 Task: Use the advanced options to search in these repositories "rails/rails."
Action: Mouse moved to (134, 376)
Screenshot: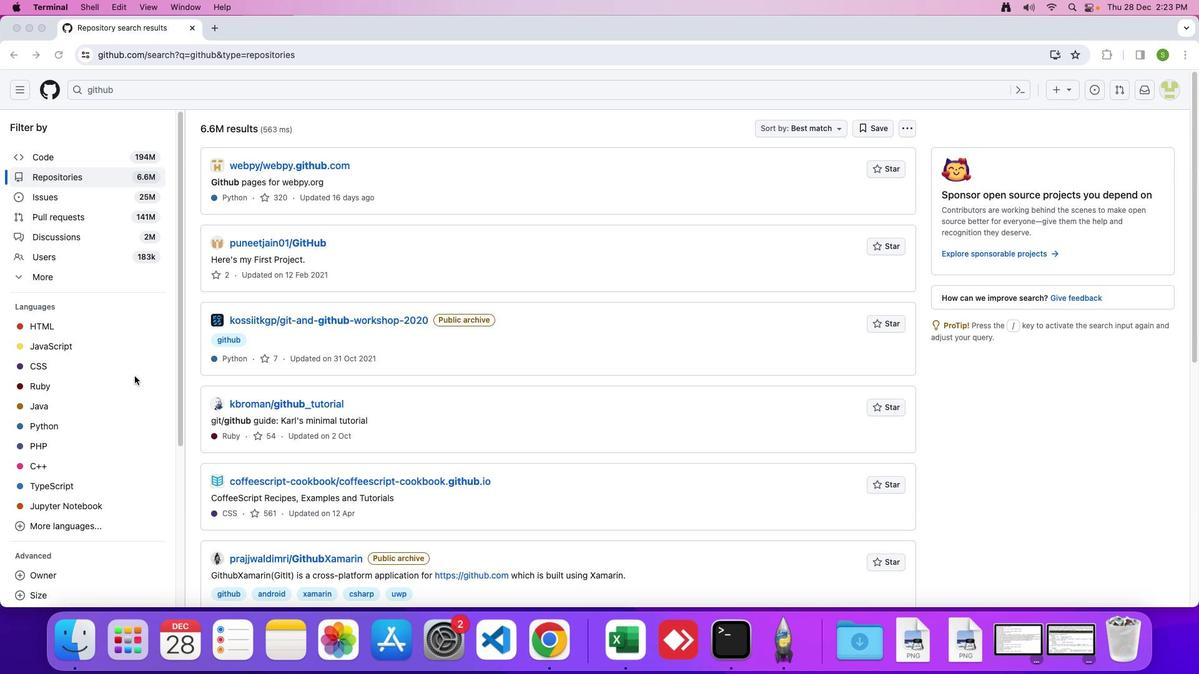 
Action: Mouse scrolled (134, 376) with delta (0, 0)
Screenshot: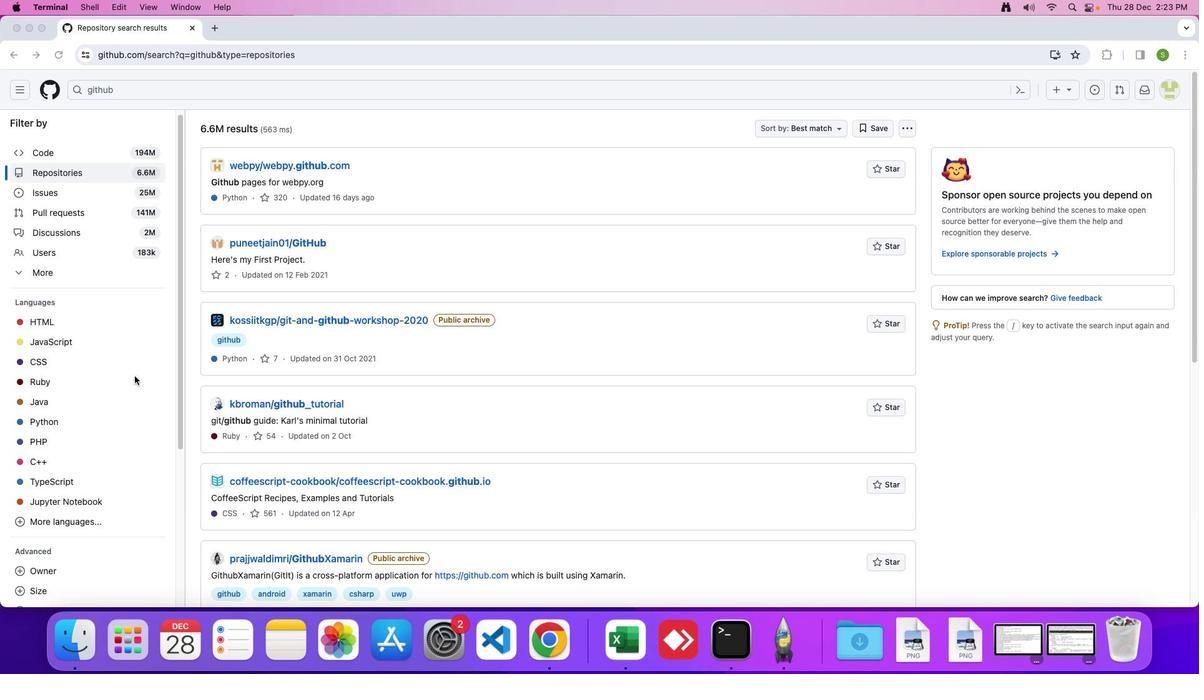 
Action: Mouse scrolled (134, 376) with delta (0, 0)
Screenshot: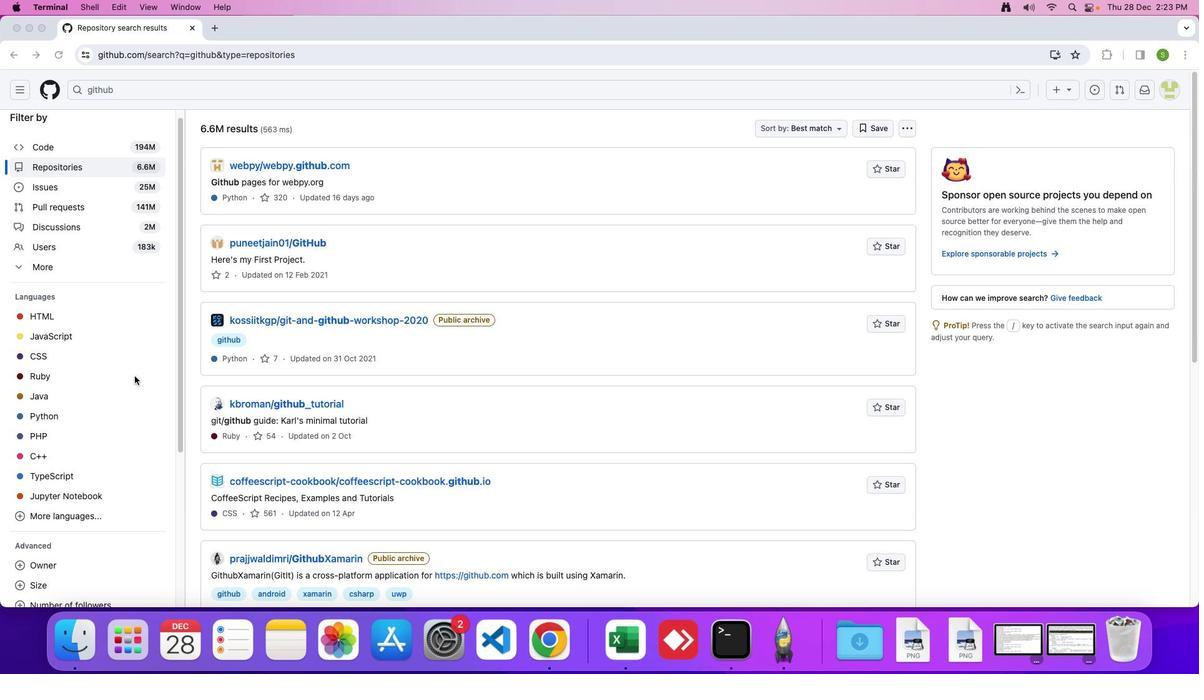 
Action: Mouse moved to (134, 376)
Screenshot: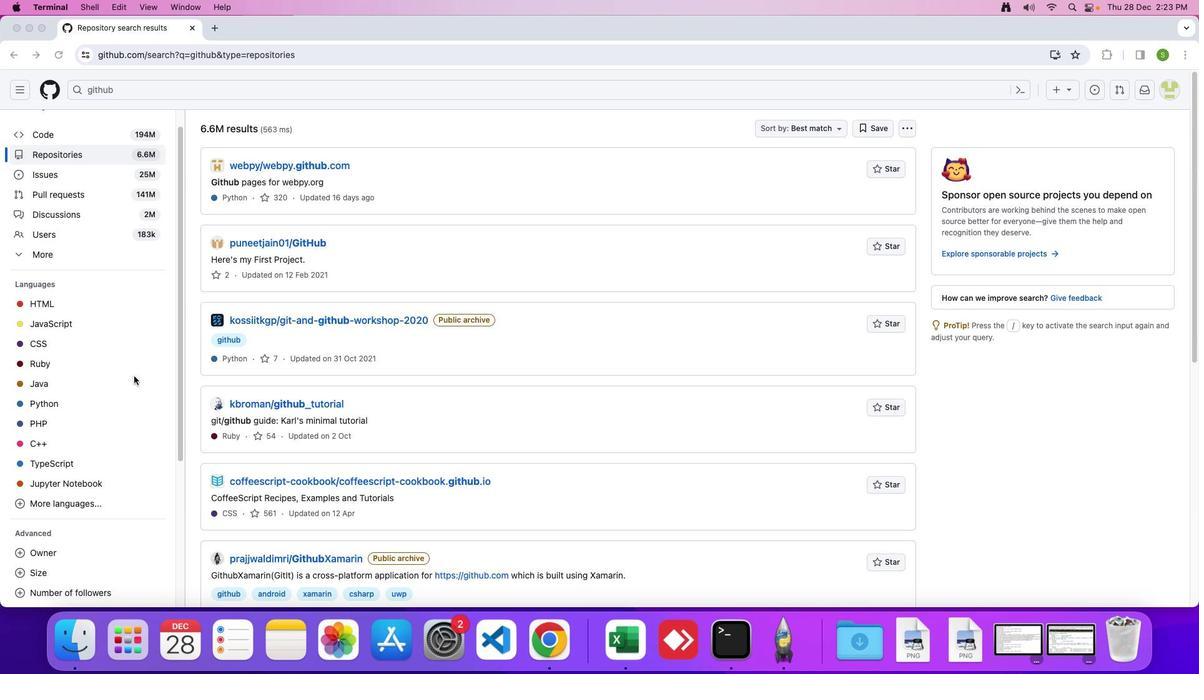 
Action: Mouse scrolled (134, 376) with delta (0, 0)
Screenshot: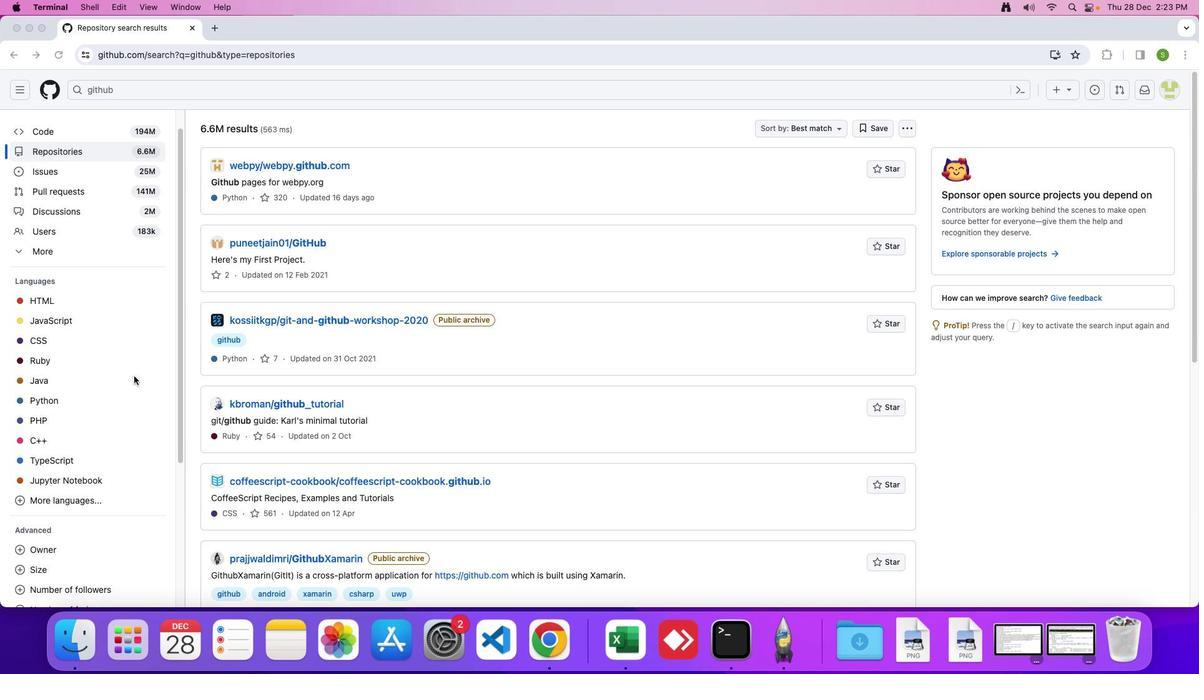 
Action: Mouse scrolled (134, 376) with delta (0, 0)
Screenshot: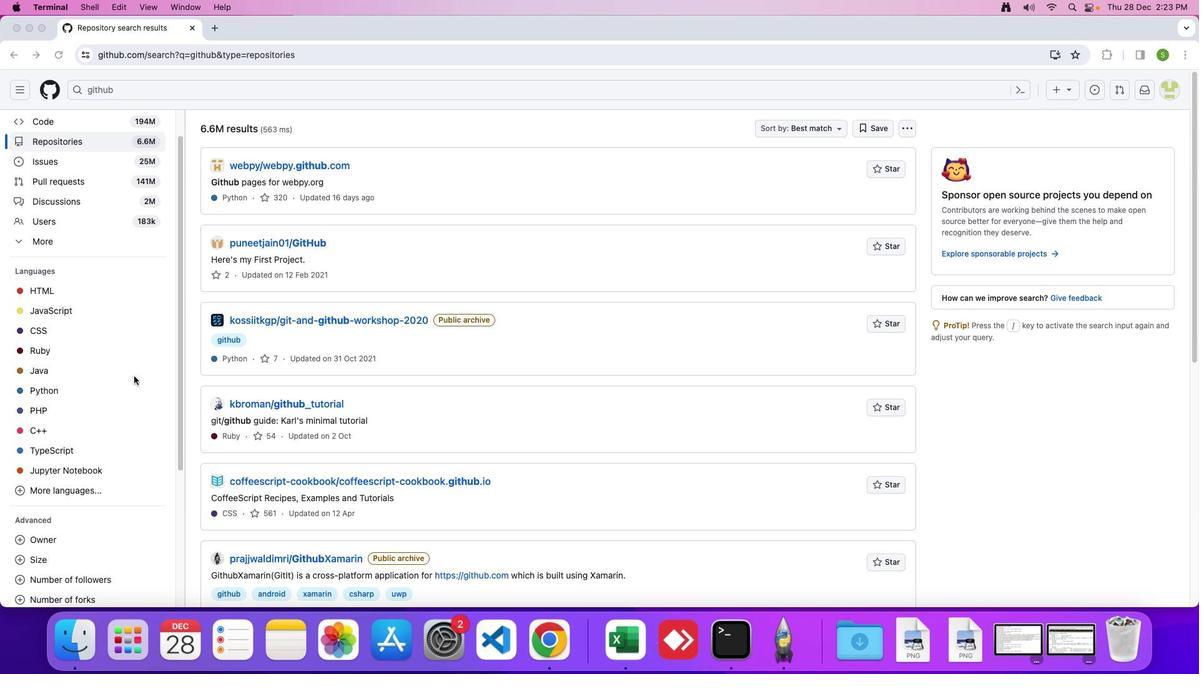 
Action: Mouse scrolled (134, 376) with delta (0, 0)
Screenshot: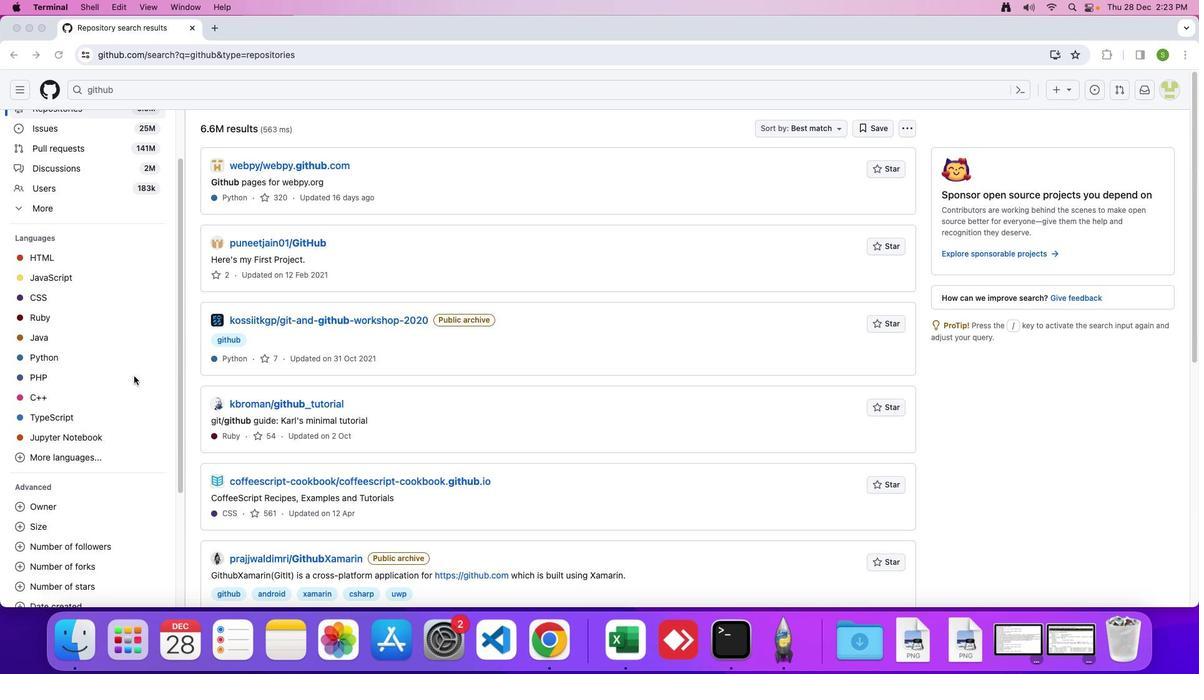 
Action: Mouse scrolled (134, 376) with delta (0, 0)
Screenshot: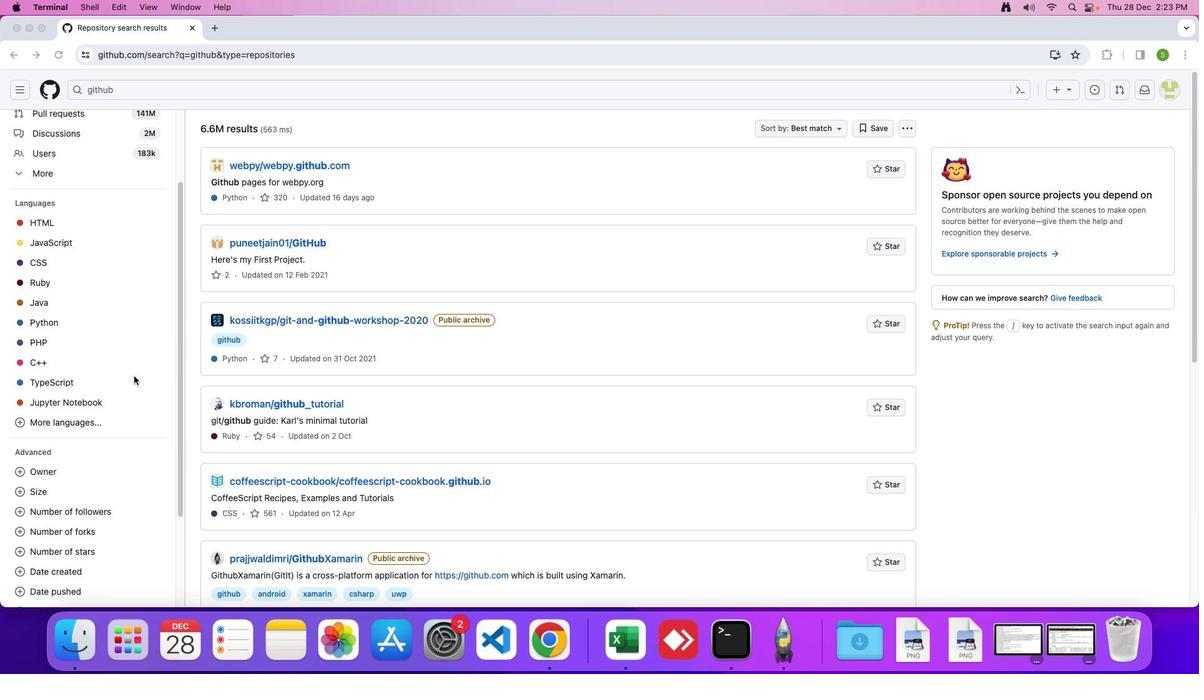 
Action: Mouse scrolled (134, 376) with delta (0, -2)
Screenshot: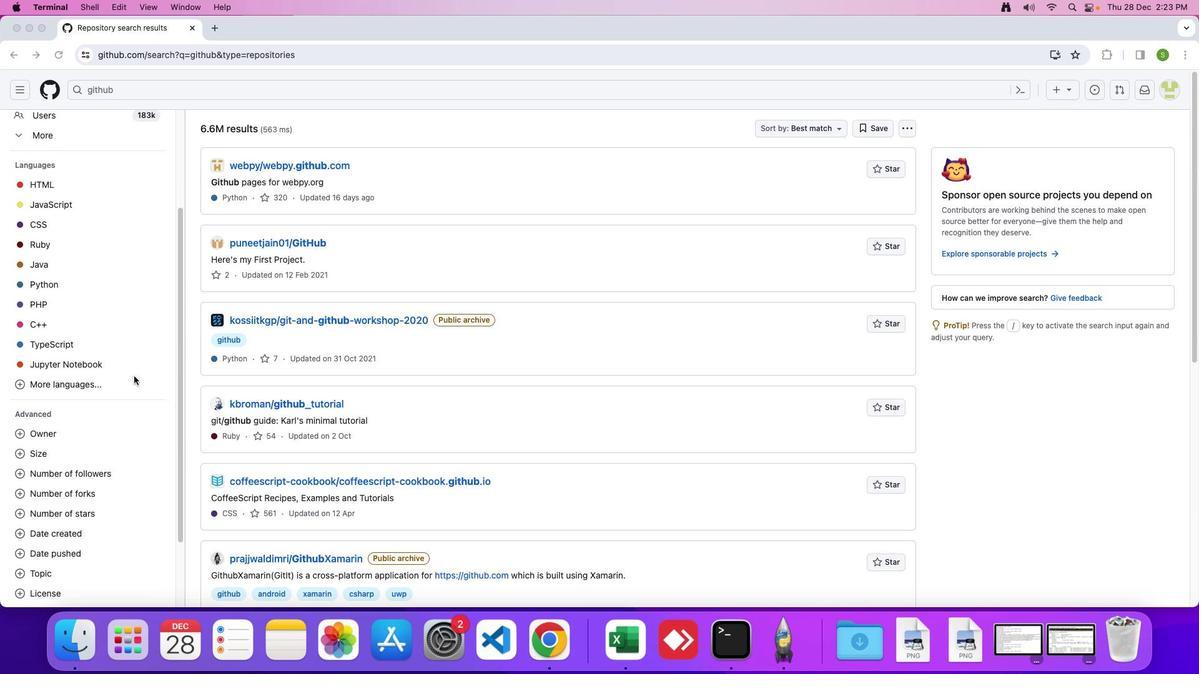 
Action: Mouse scrolled (134, 376) with delta (0, 0)
Screenshot: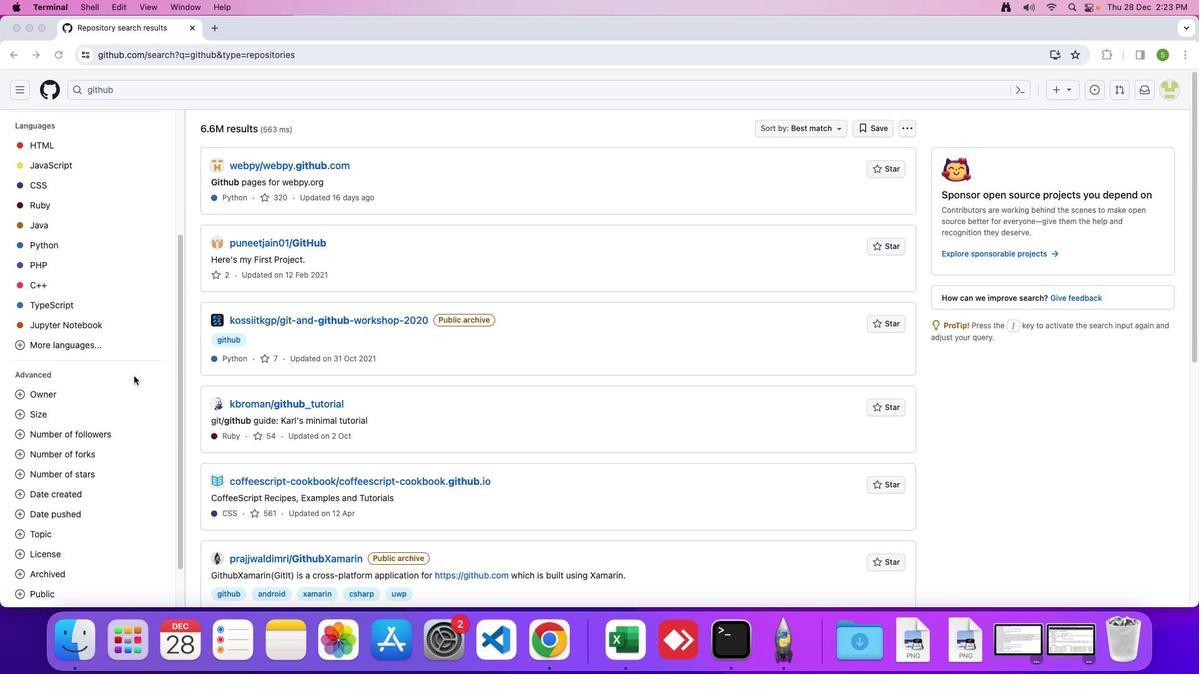 
Action: Mouse scrolled (134, 376) with delta (0, 0)
Screenshot: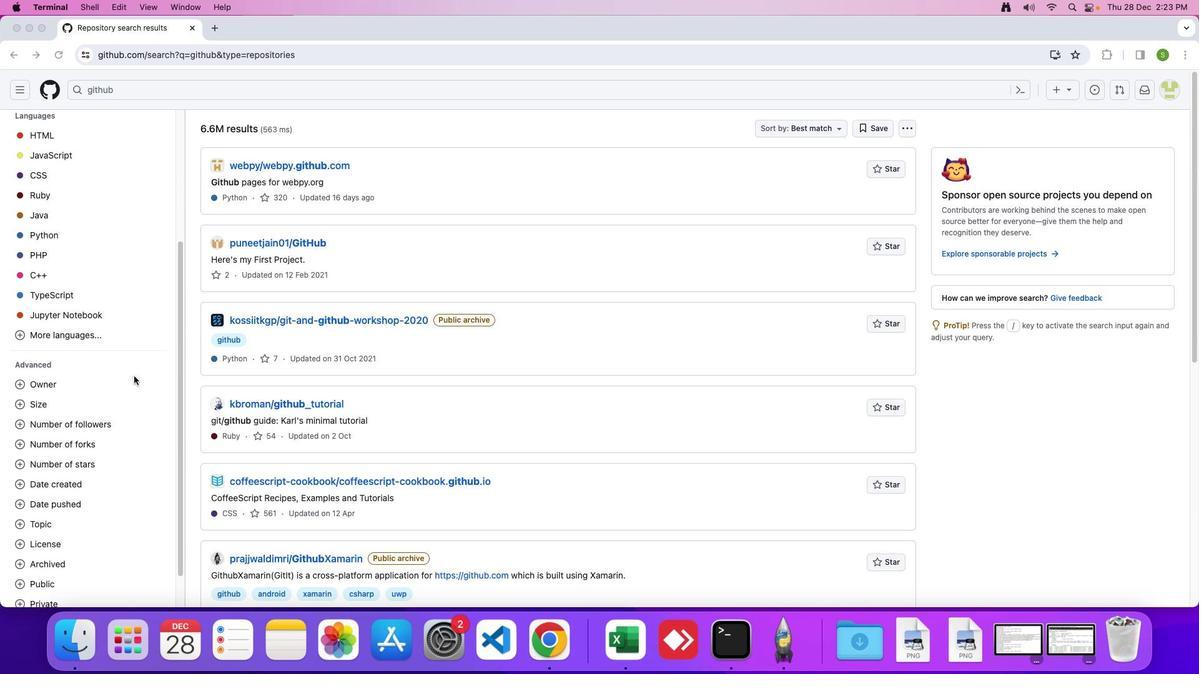 
Action: Mouse scrolled (134, 376) with delta (0, -1)
Screenshot: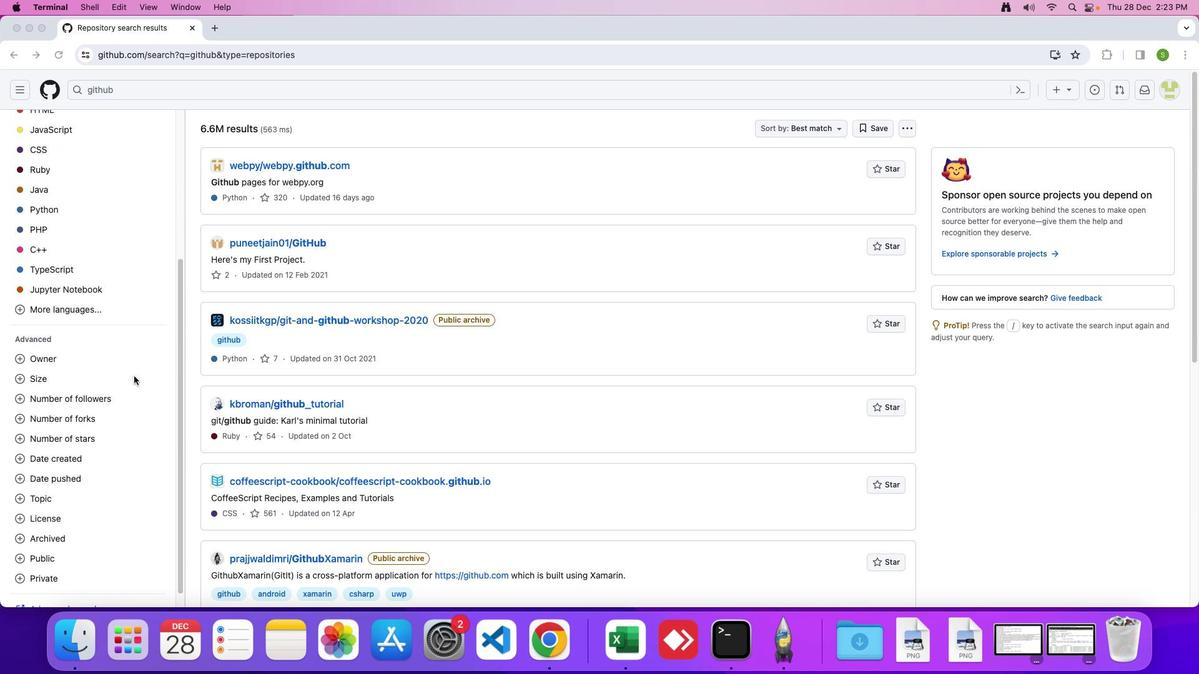 
Action: Mouse moved to (133, 376)
Screenshot: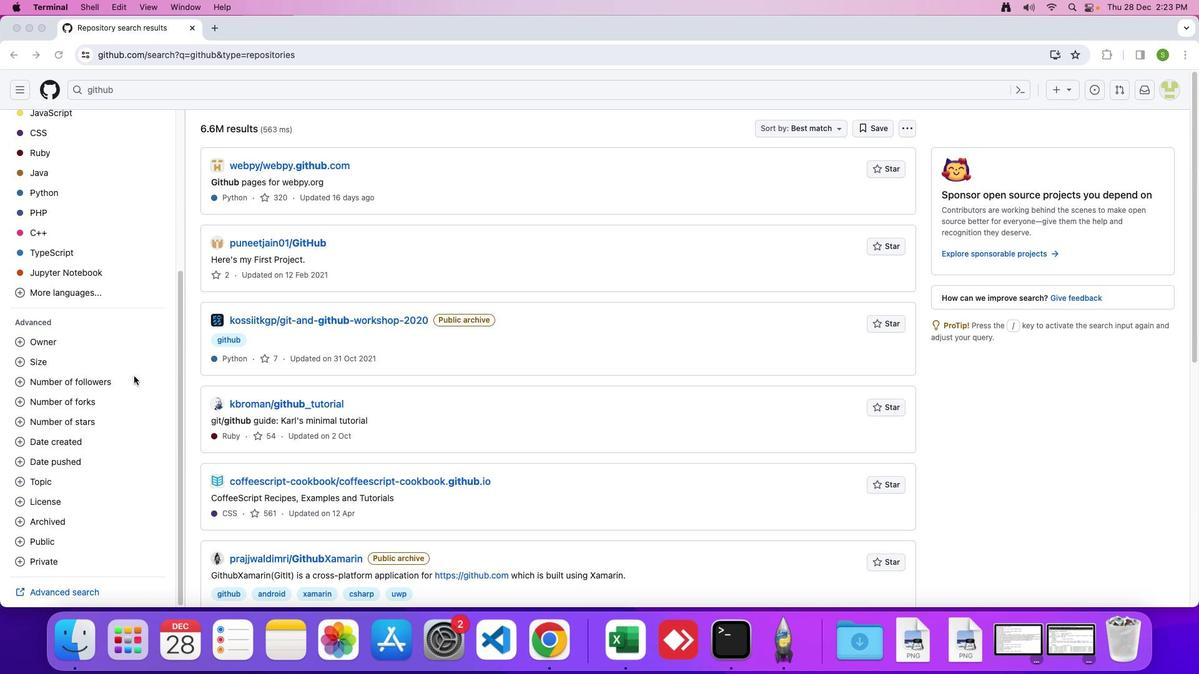 
Action: Mouse scrolled (133, 376) with delta (0, 0)
Screenshot: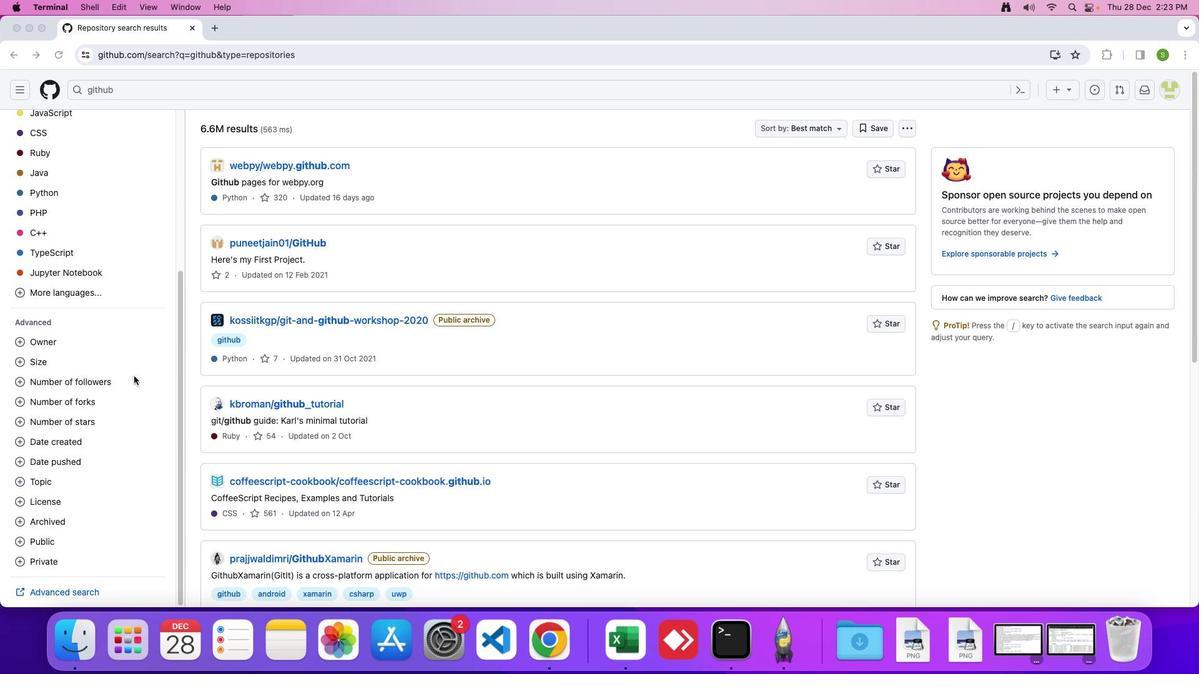 
Action: Mouse scrolled (133, 376) with delta (0, 0)
Screenshot: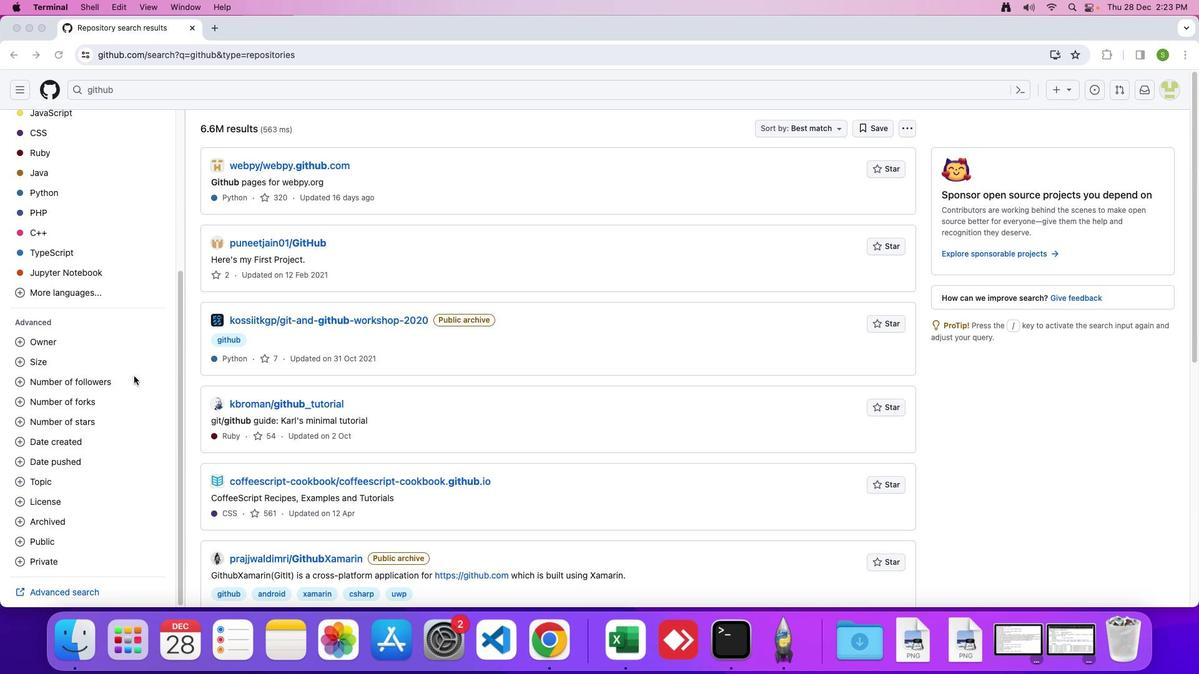 
Action: Mouse scrolled (133, 376) with delta (0, -1)
Screenshot: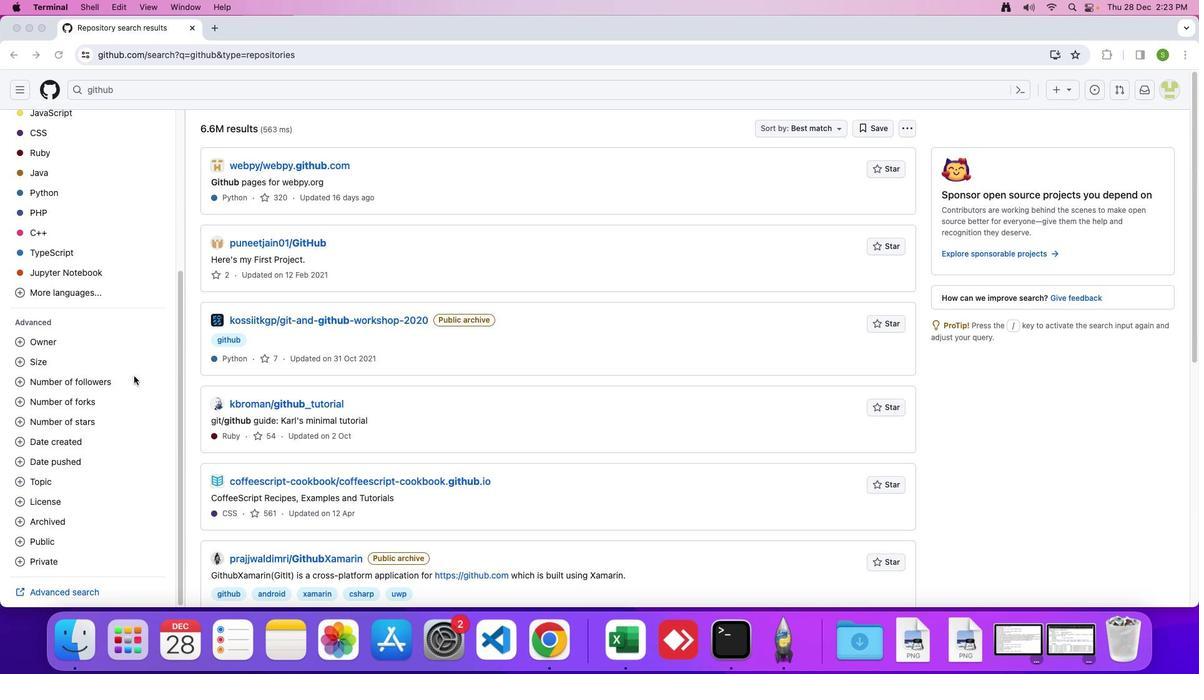 
Action: Mouse moved to (61, 592)
Screenshot: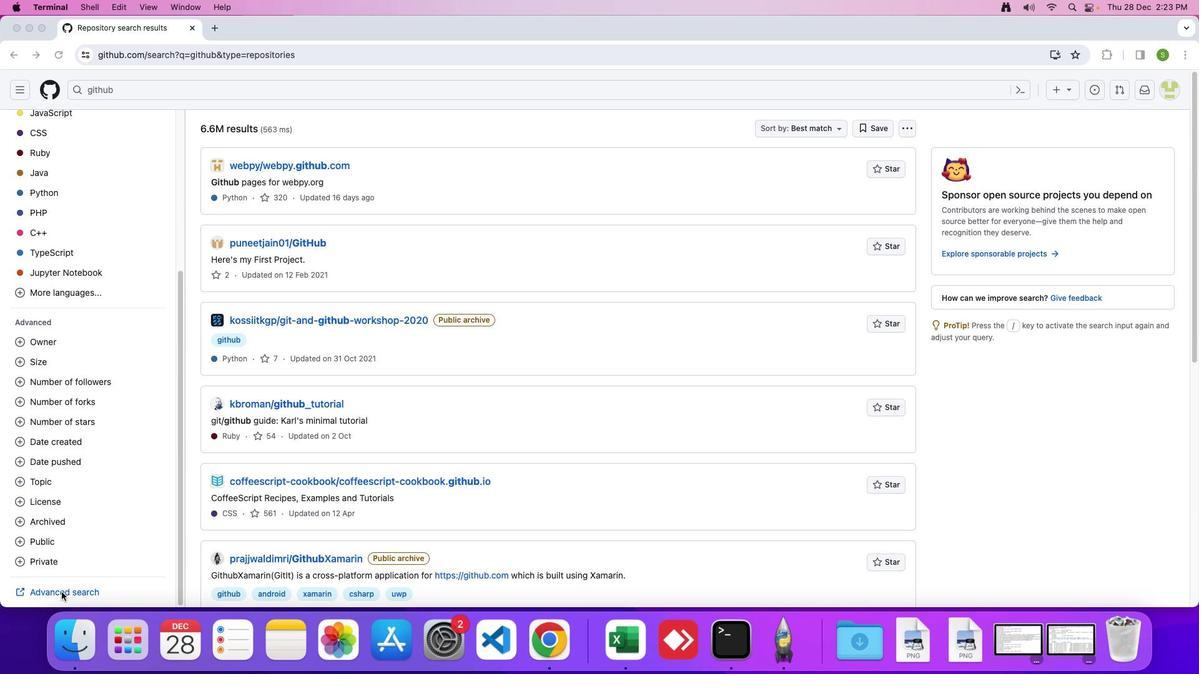 
Action: Mouse pressed left at (61, 592)
Screenshot: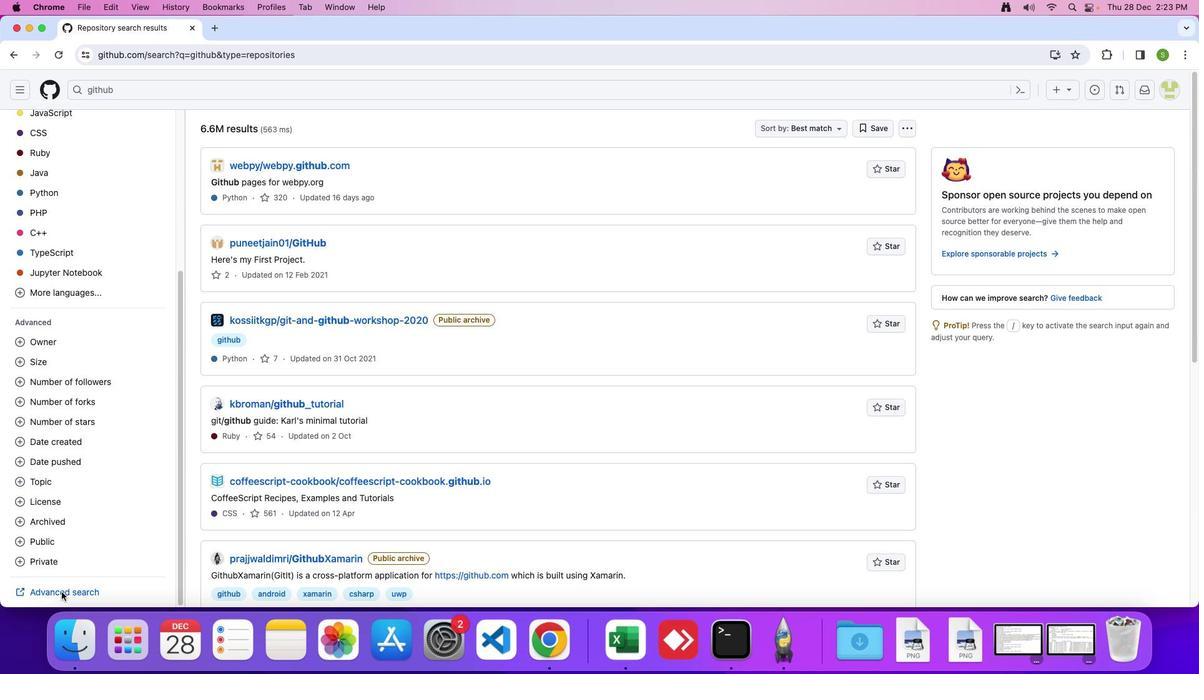 
Action: Mouse moved to (61, 592)
Screenshot: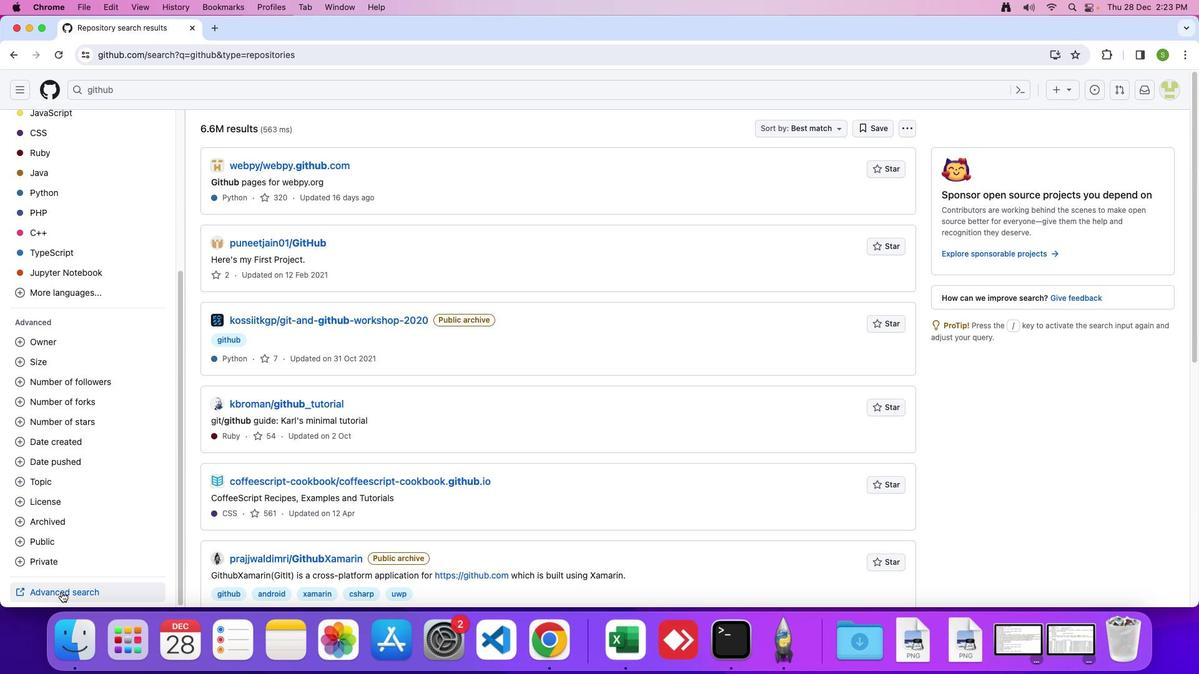 
Action: Mouse pressed left at (61, 592)
Screenshot: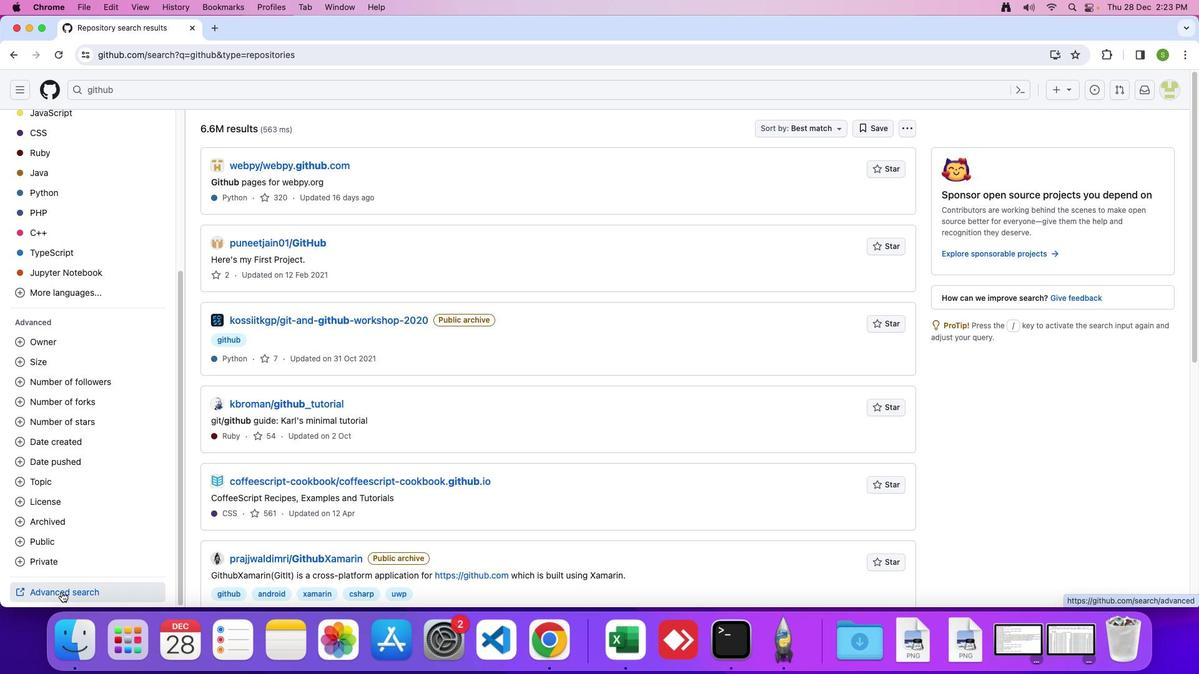 
Action: Mouse moved to (476, 243)
Screenshot: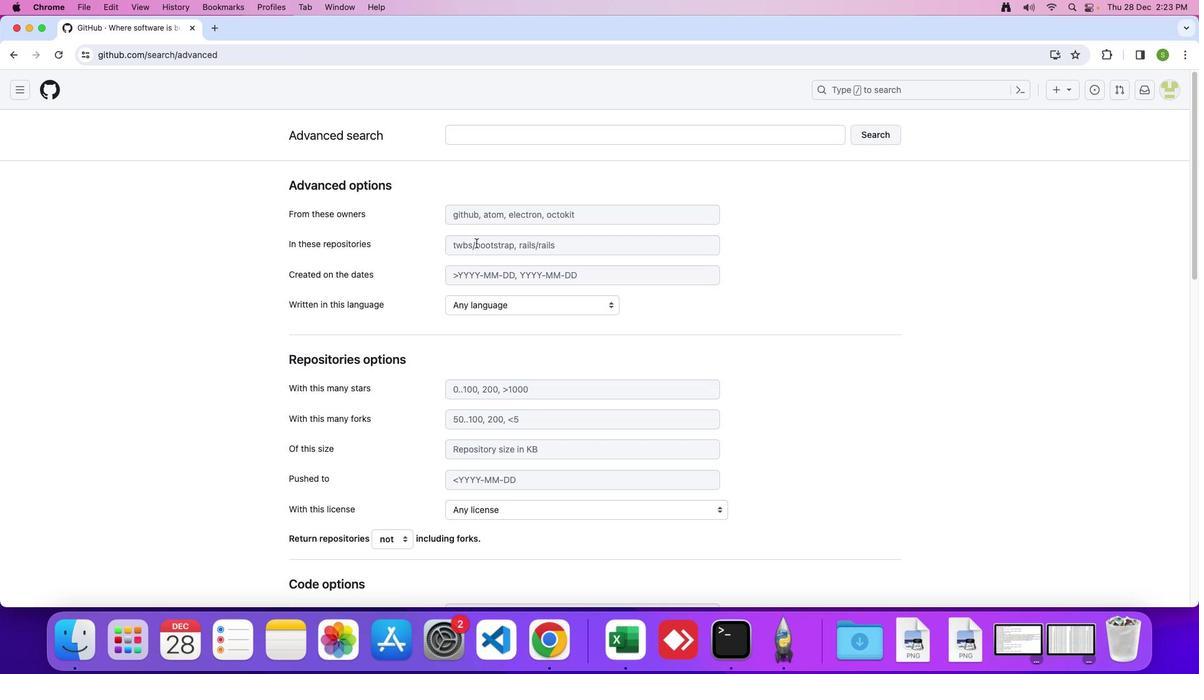 
Action: Mouse pressed left at (476, 243)
Screenshot: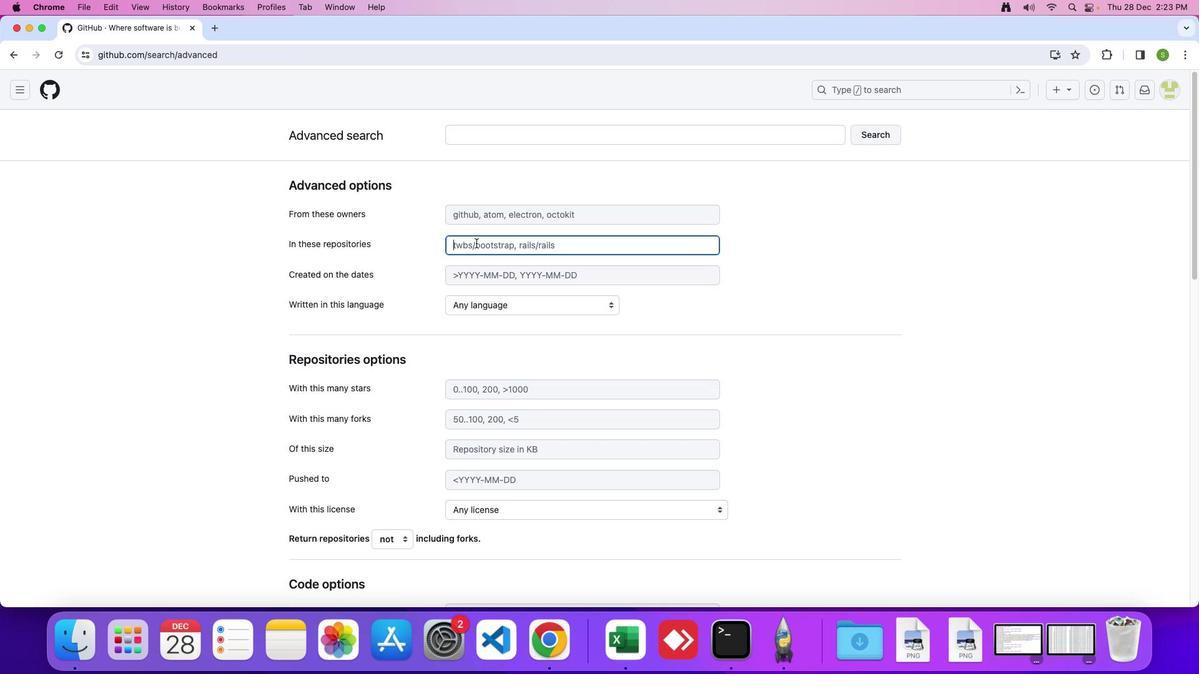 
Action: Key pressed Key.caps_lock'r''a''i''l''s''/''r''a''i''l''s'Key.enter
Screenshot: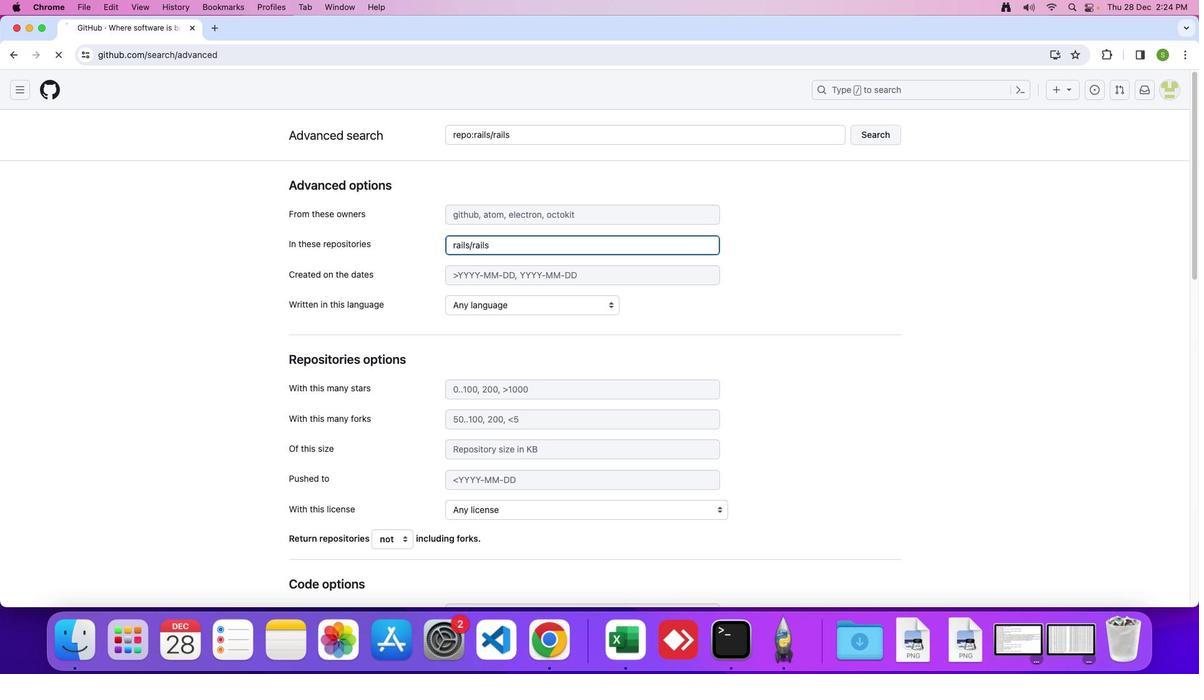 
